 Task: Select the focus in the icon click behavior
Action: Mouse moved to (72, 579)
Screenshot: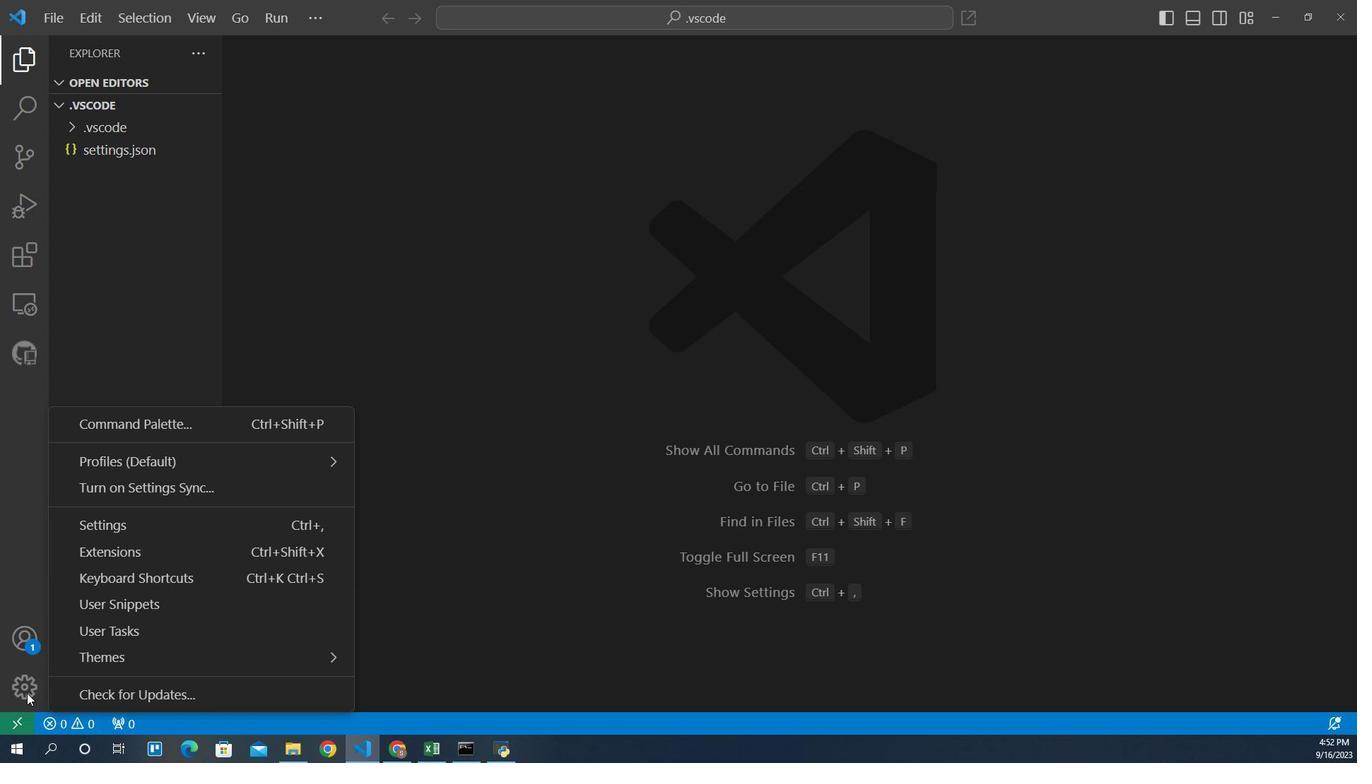 
Action: Mouse pressed left at (72, 579)
Screenshot: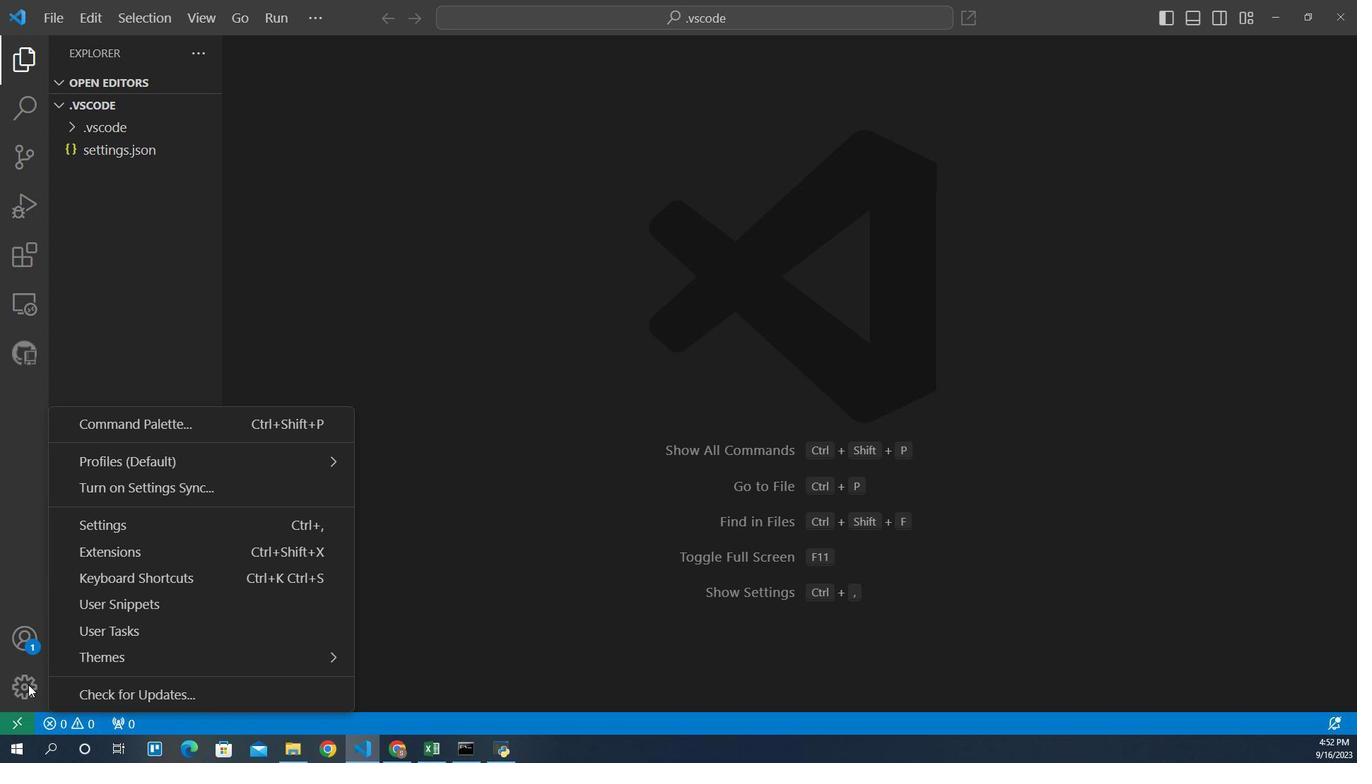 
Action: Mouse moved to (137, 463)
Screenshot: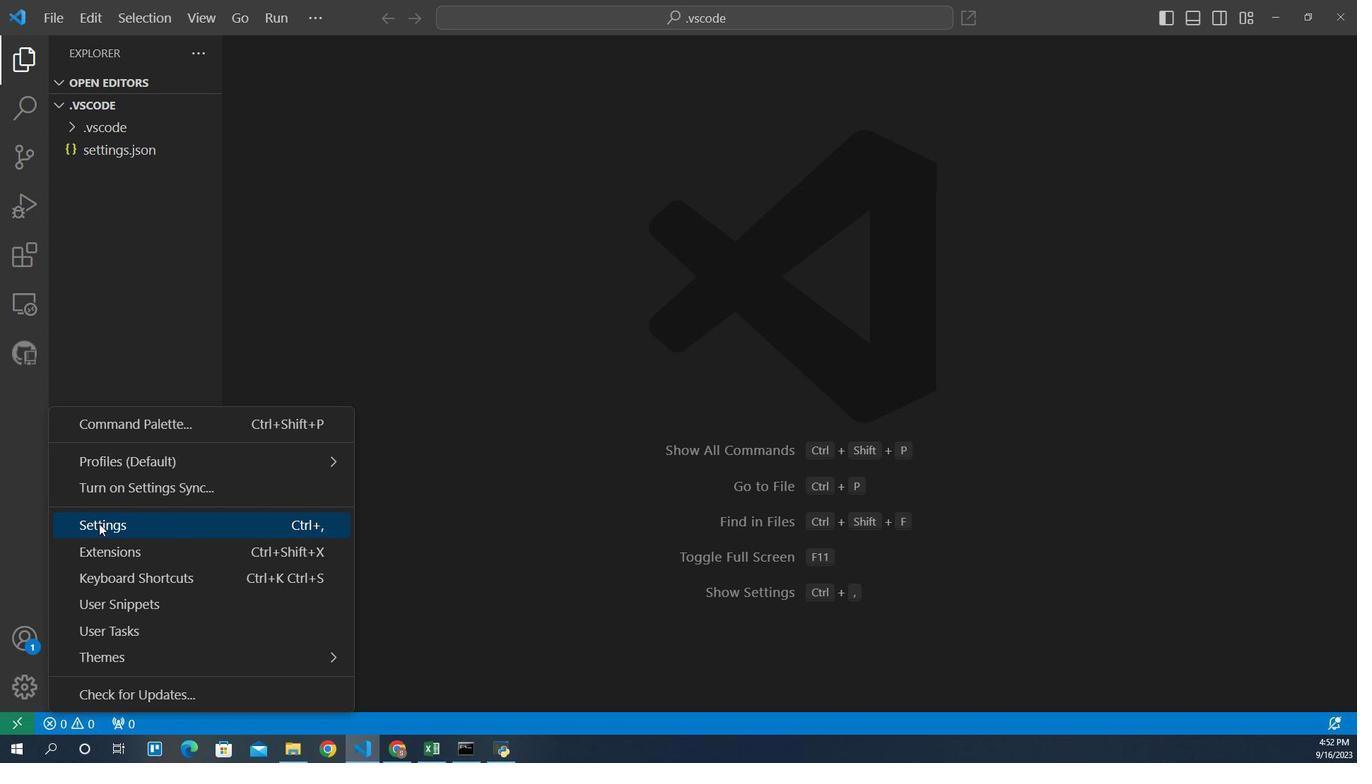 
Action: Mouse pressed left at (137, 463)
Screenshot: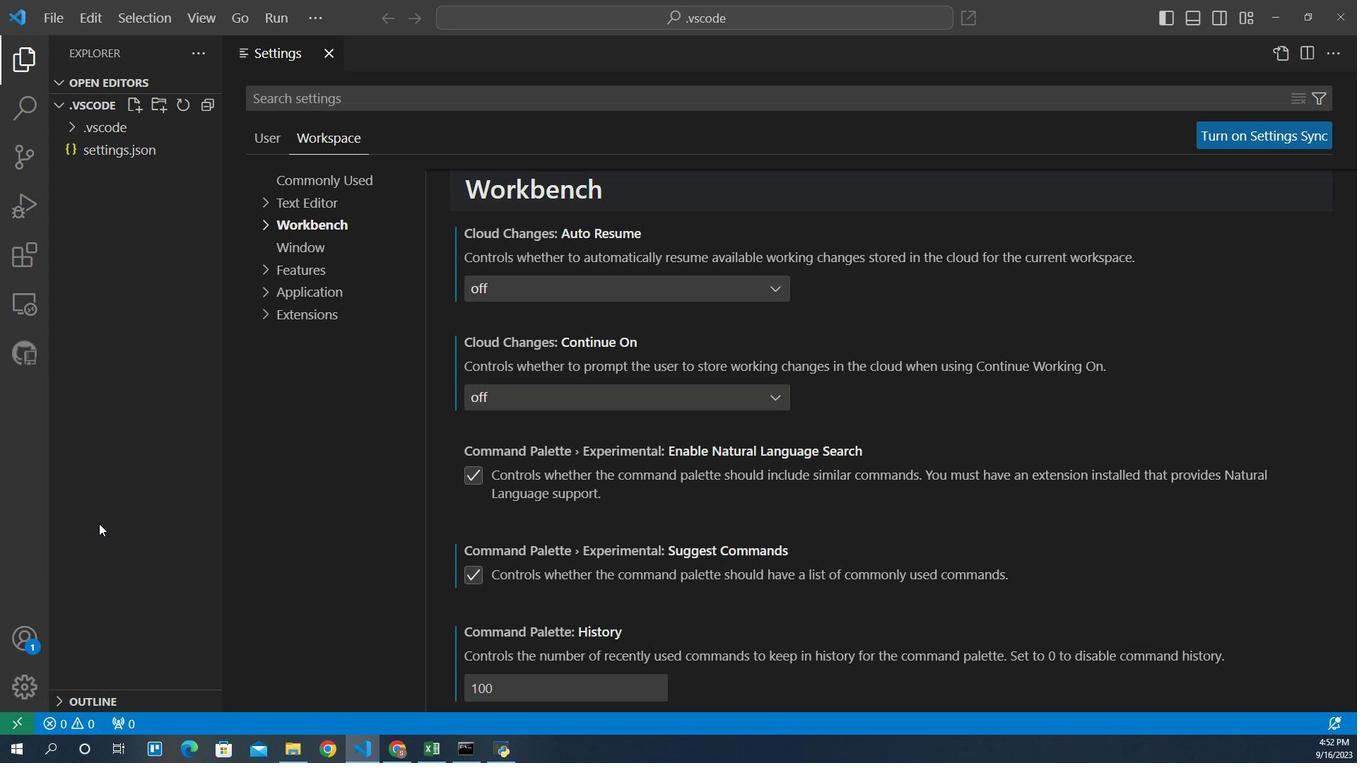 
Action: Mouse moved to (310, 379)
Screenshot: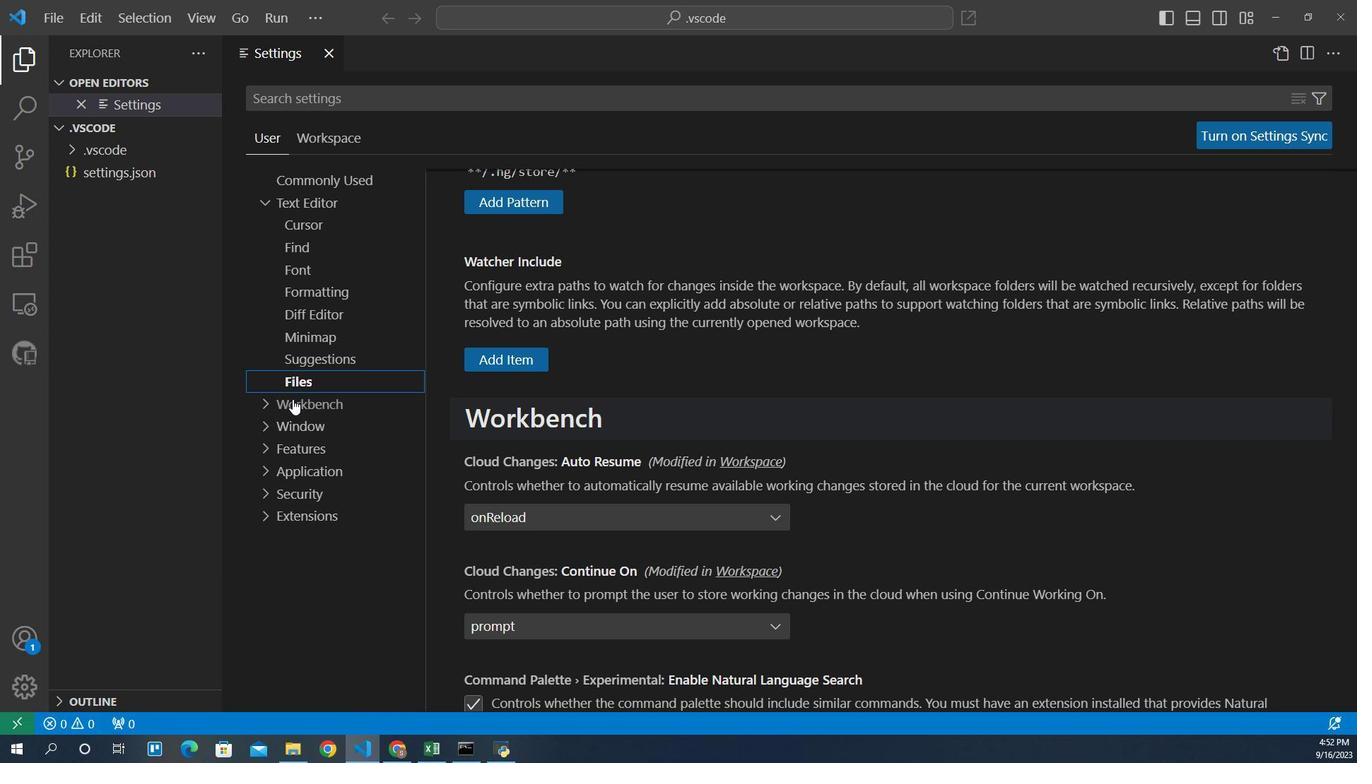 
Action: Mouse pressed left at (310, 379)
Screenshot: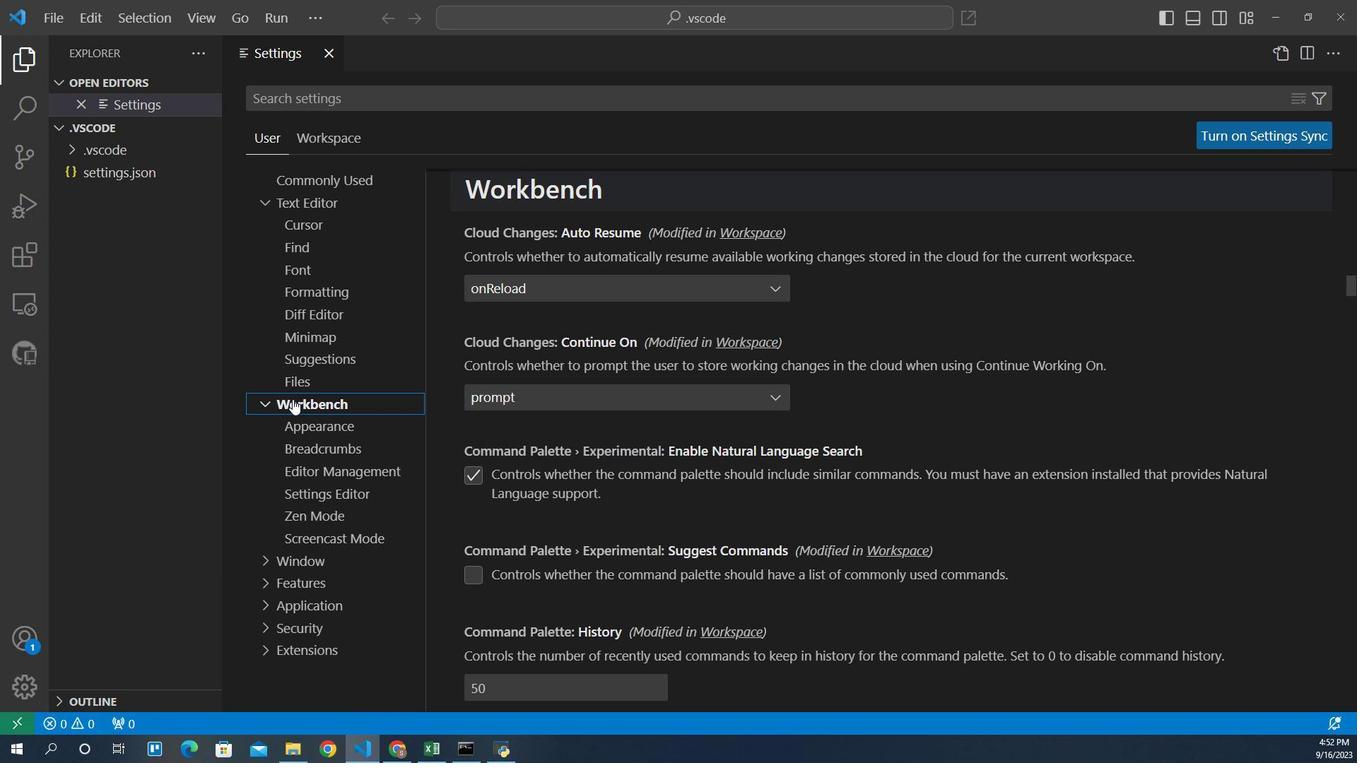 
Action: Mouse moved to (318, 400)
Screenshot: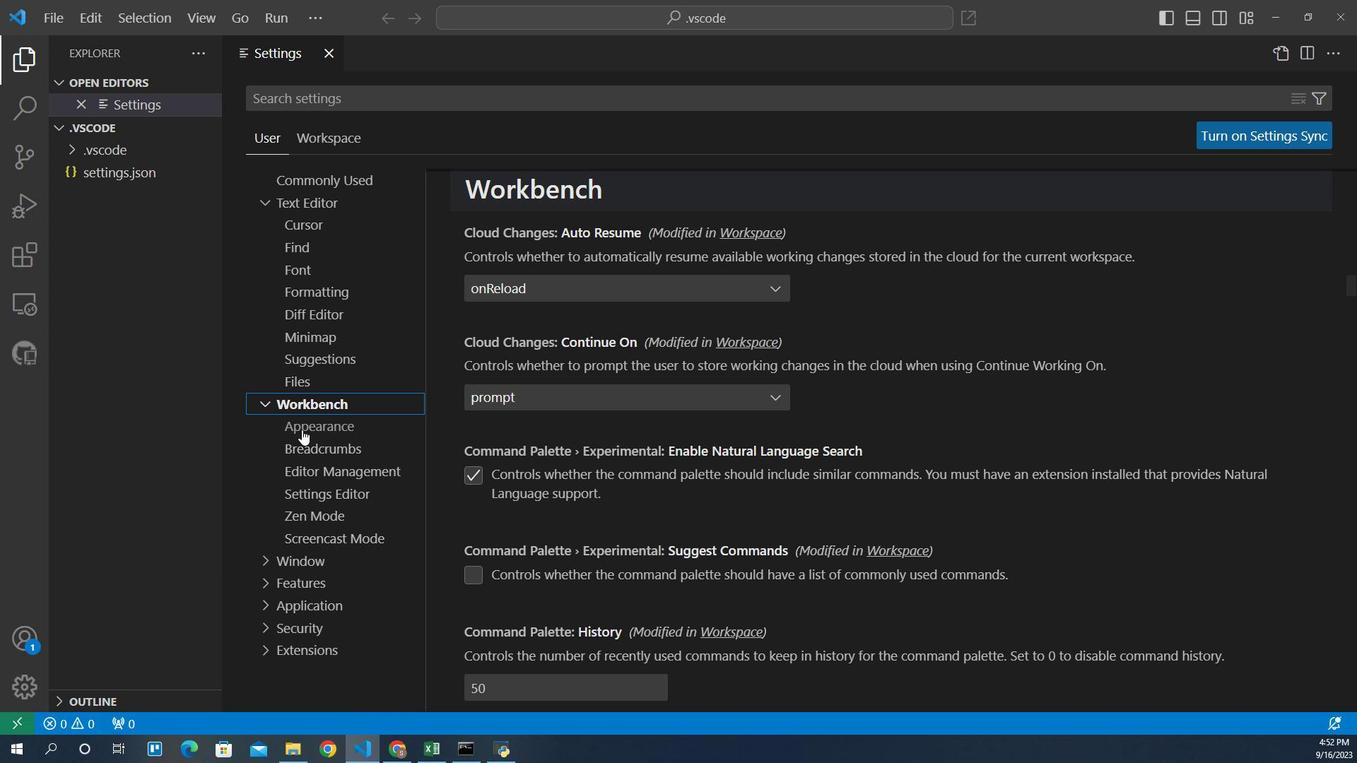 
Action: Mouse pressed left at (318, 400)
Screenshot: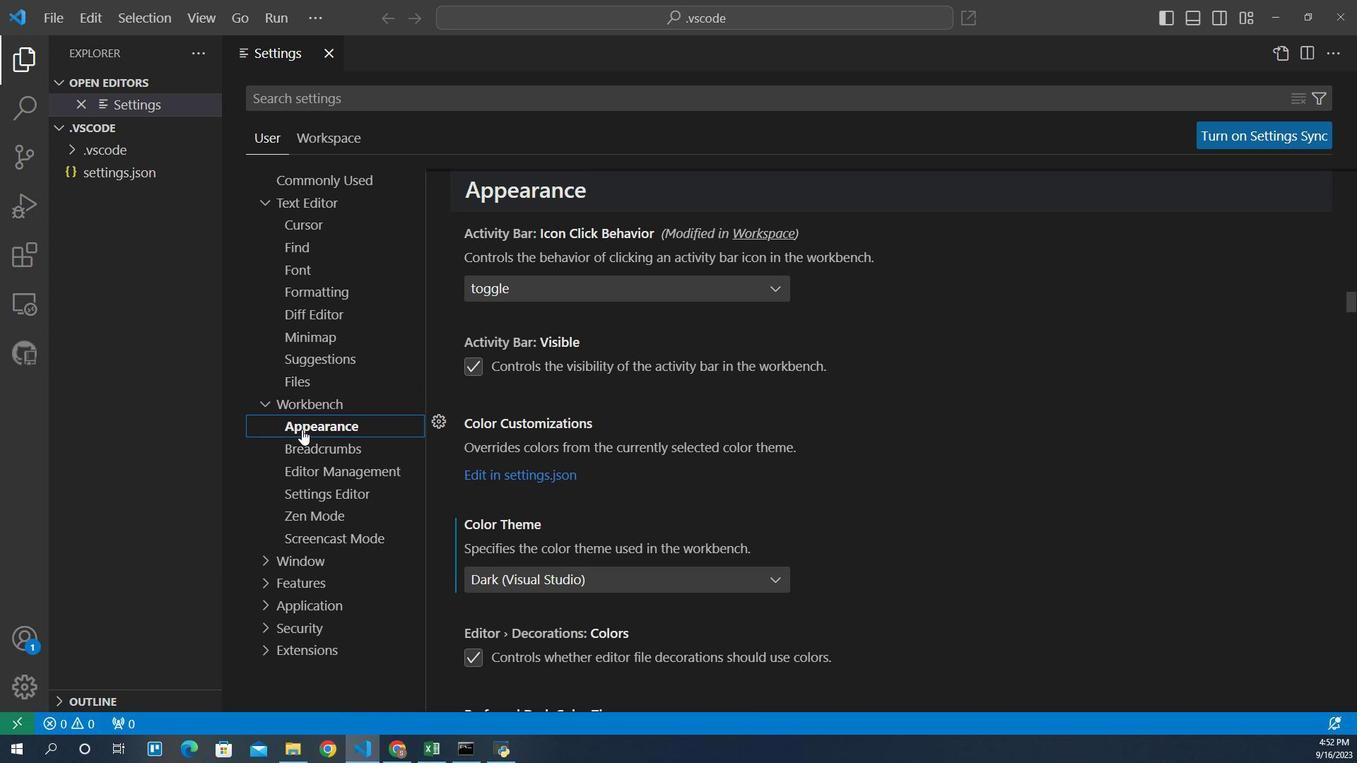 
Action: Mouse moved to (495, 306)
Screenshot: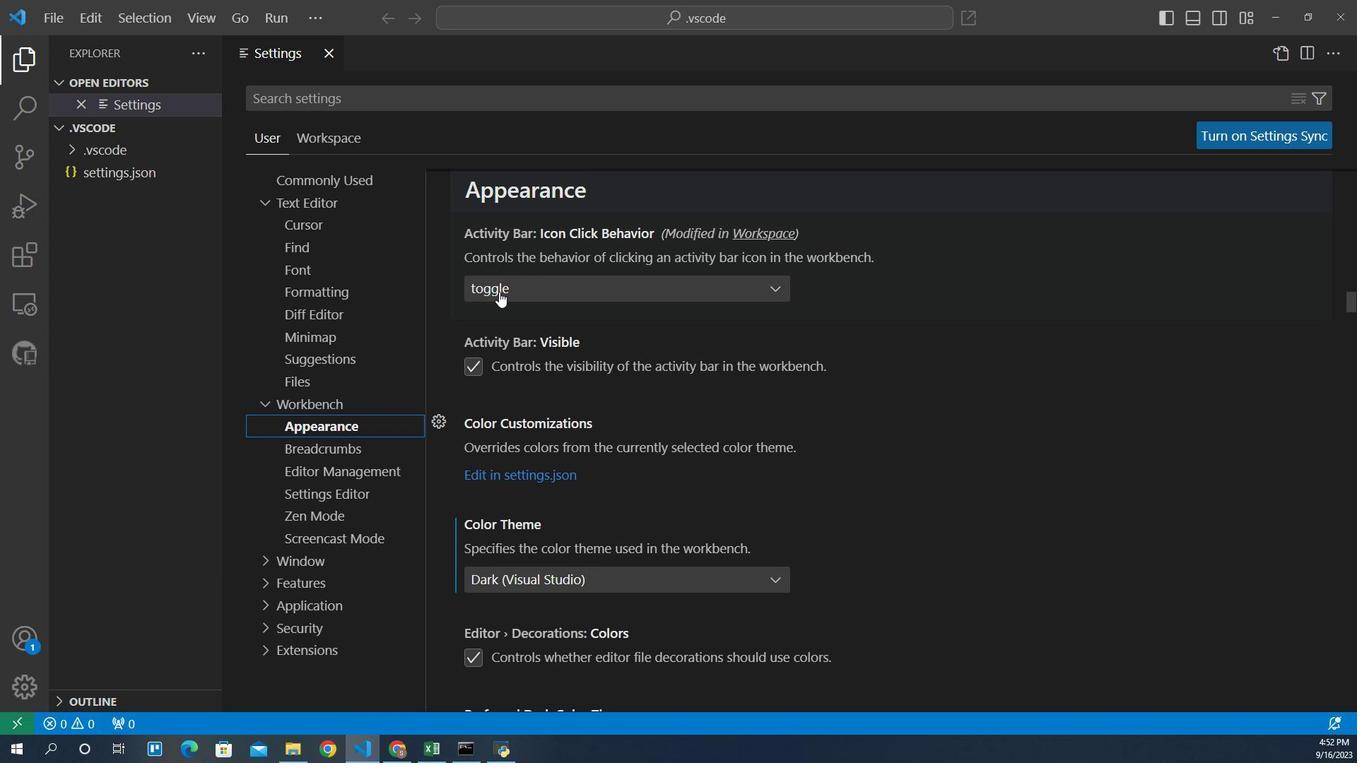 
Action: Mouse pressed left at (495, 306)
Screenshot: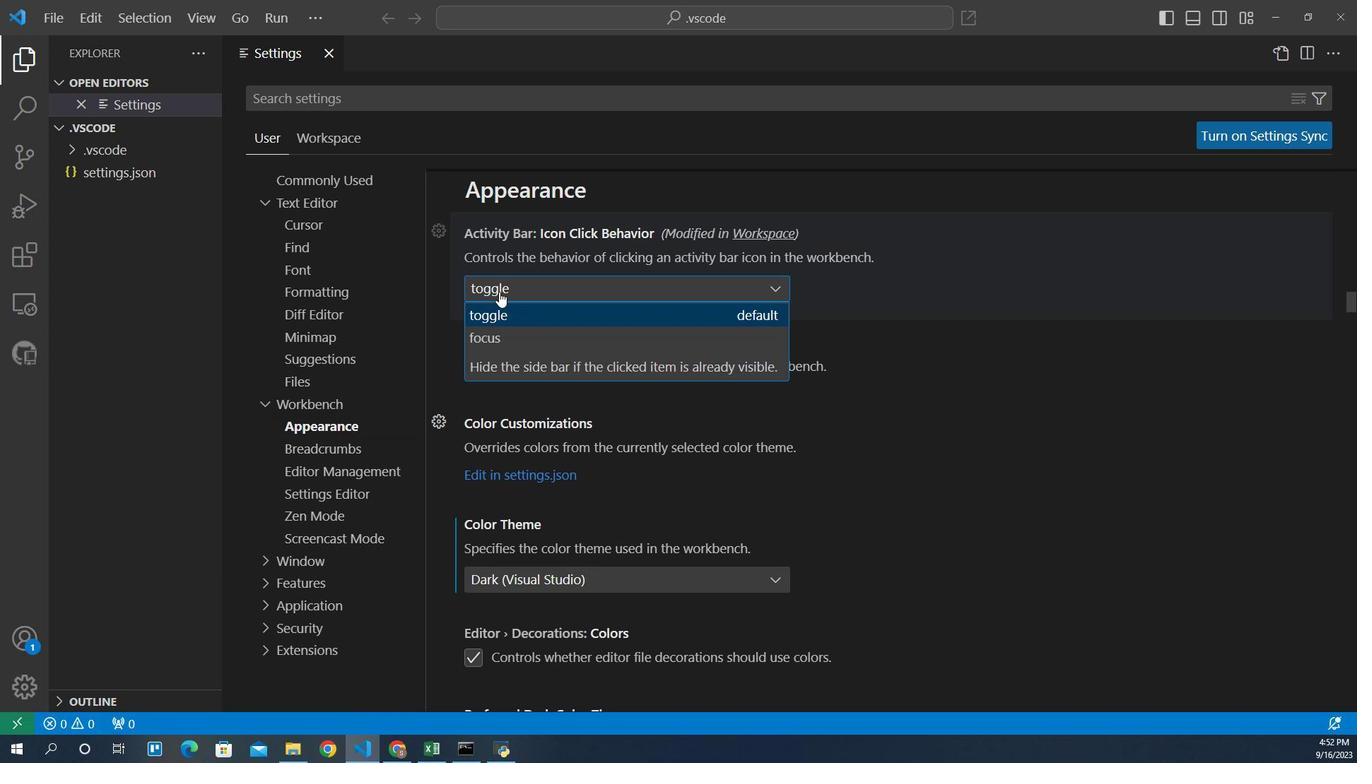 
Action: Mouse moved to (490, 340)
Screenshot: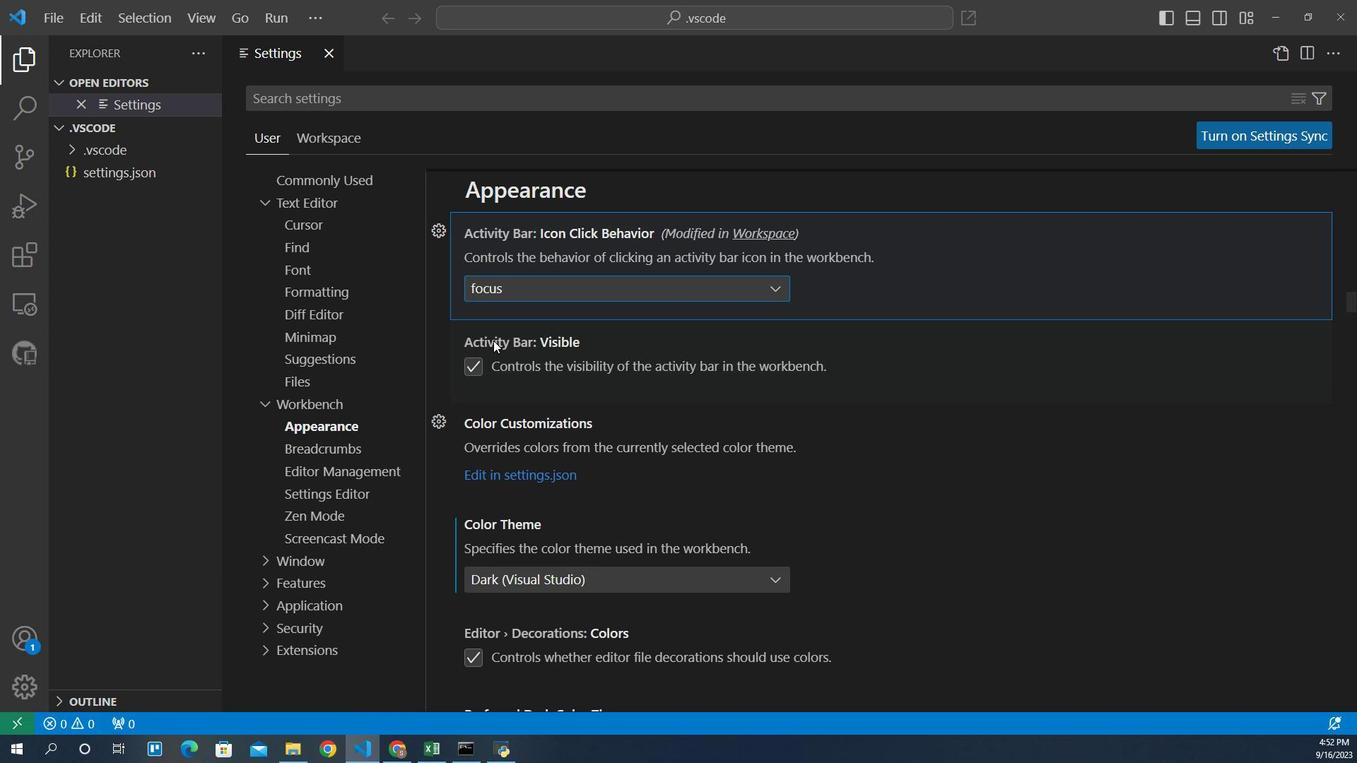 
Action: Mouse pressed left at (490, 340)
Screenshot: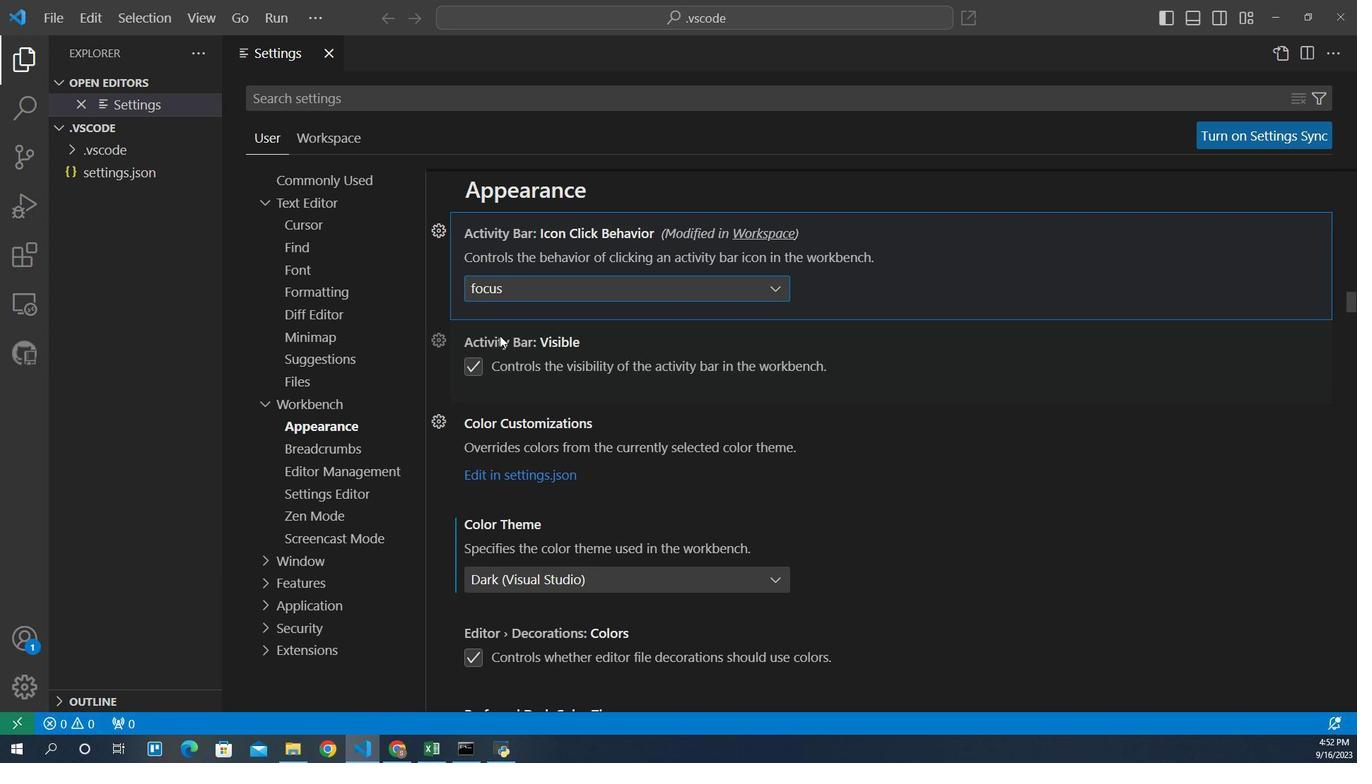 
Action: Mouse moved to (513, 318)
Screenshot: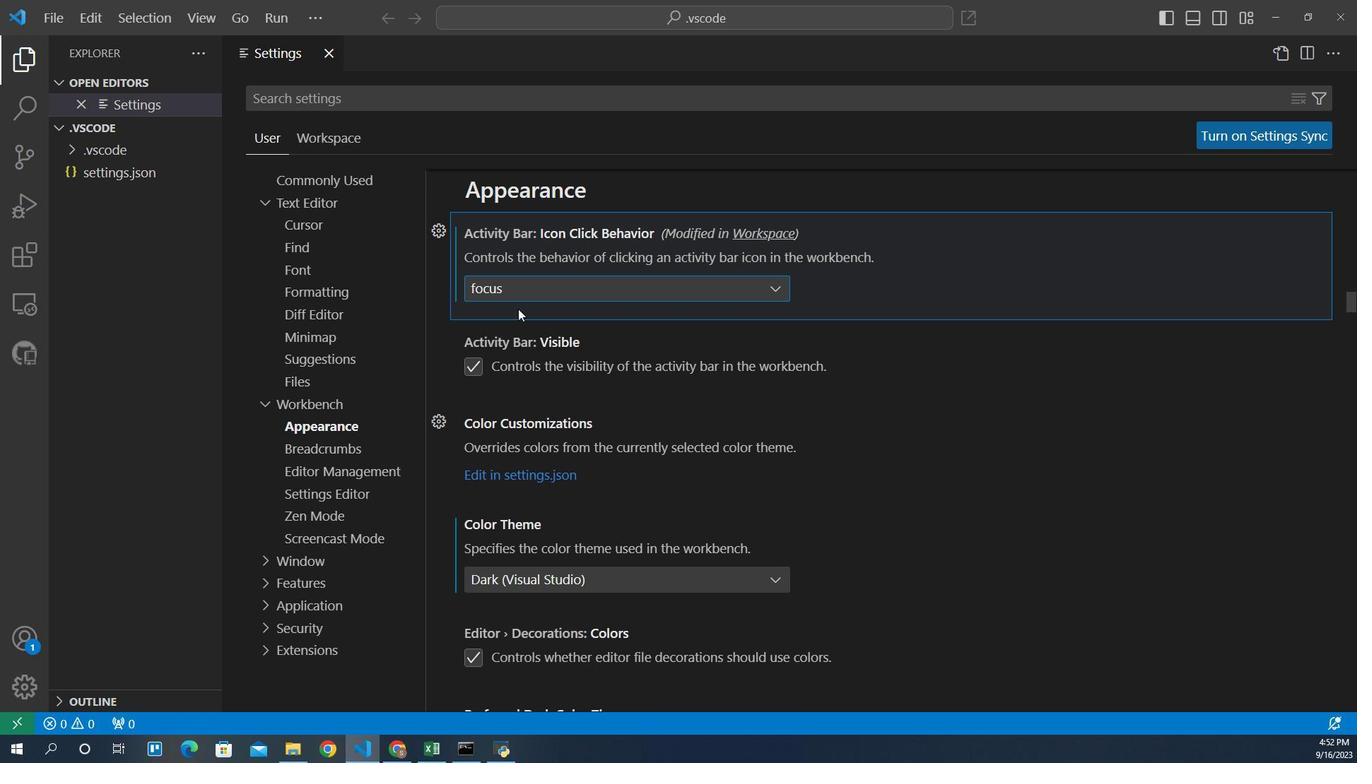 
